 Task: Create a rule from the Routing list, Task moved to a section -> Set Priority in the project TrendSetter , set the section as To-Do and set the priority of the task as  High.
Action: Mouse moved to (79, 251)
Screenshot: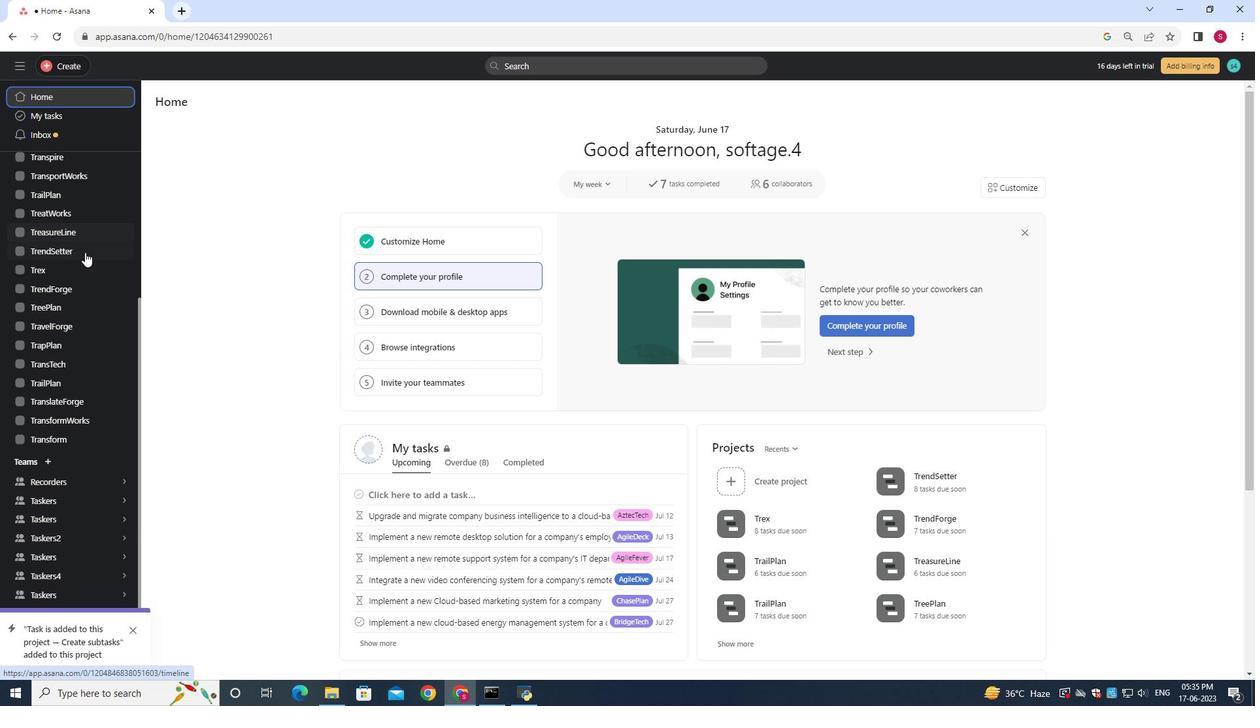 
Action: Mouse pressed left at (79, 251)
Screenshot: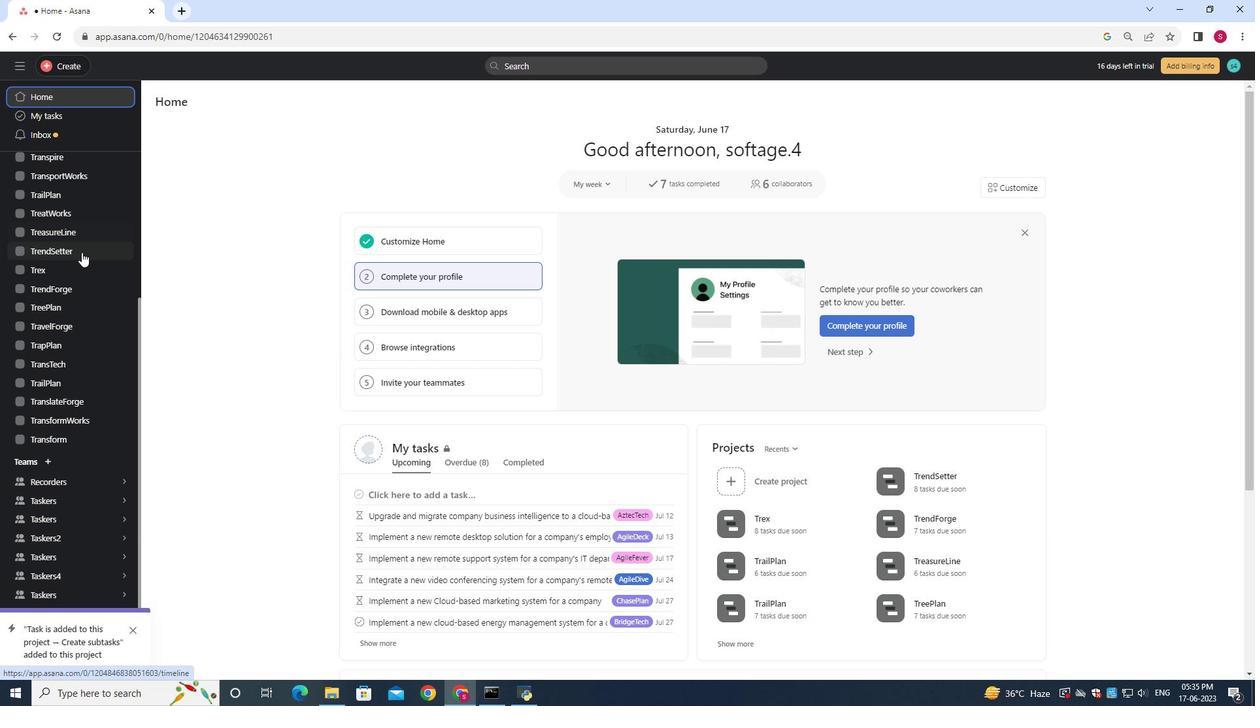 
Action: Mouse moved to (1202, 111)
Screenshot: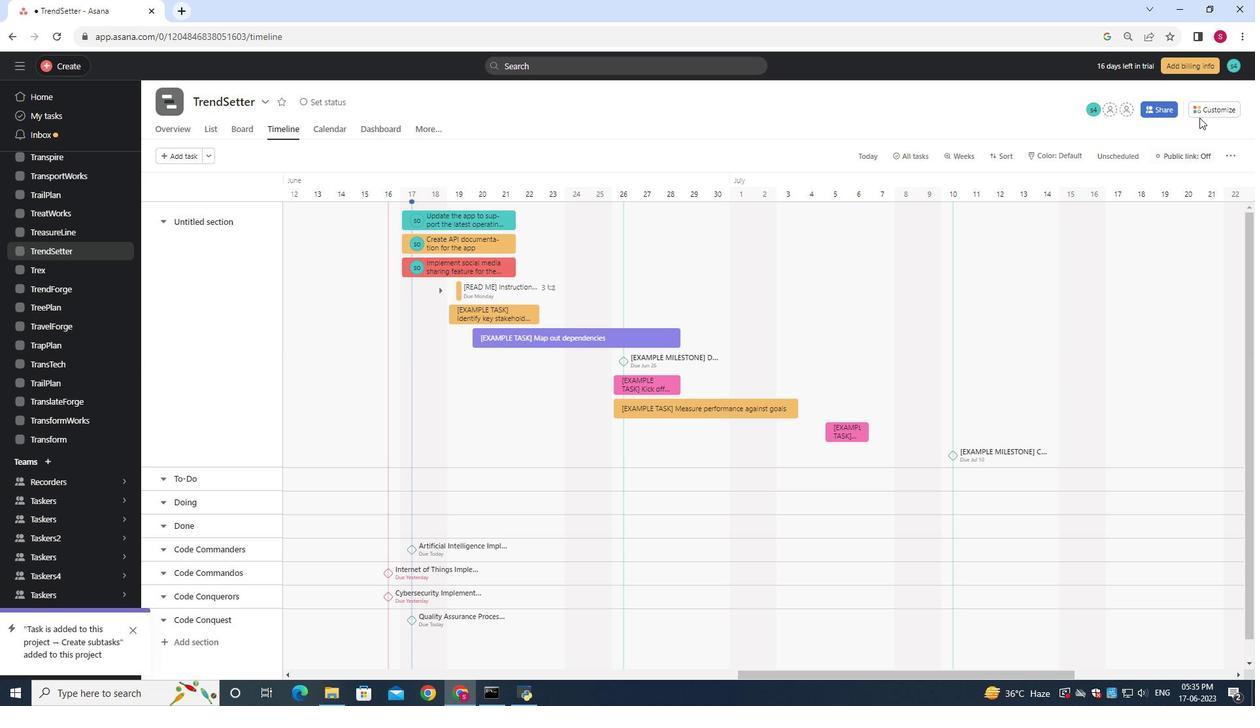 
Action: Mouse pressed left at (1202, 111)
Screenshot: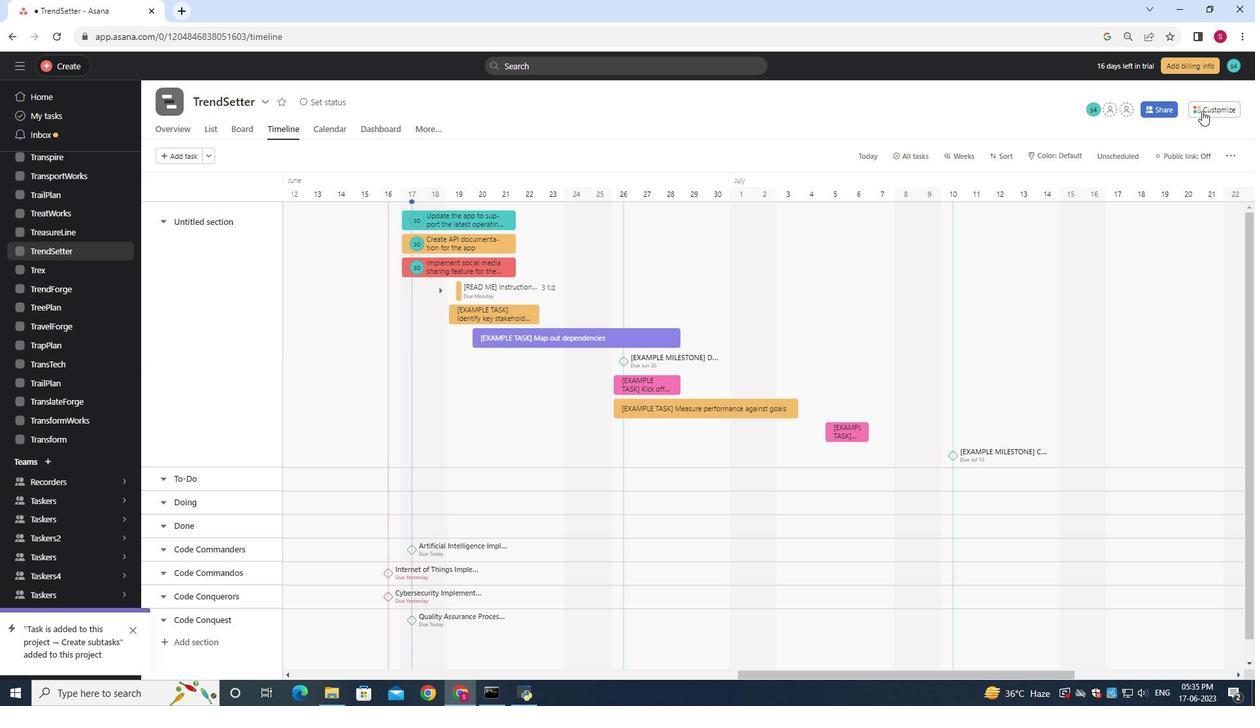 
Action: Mouse moved to (1011, 300)
Screenshot: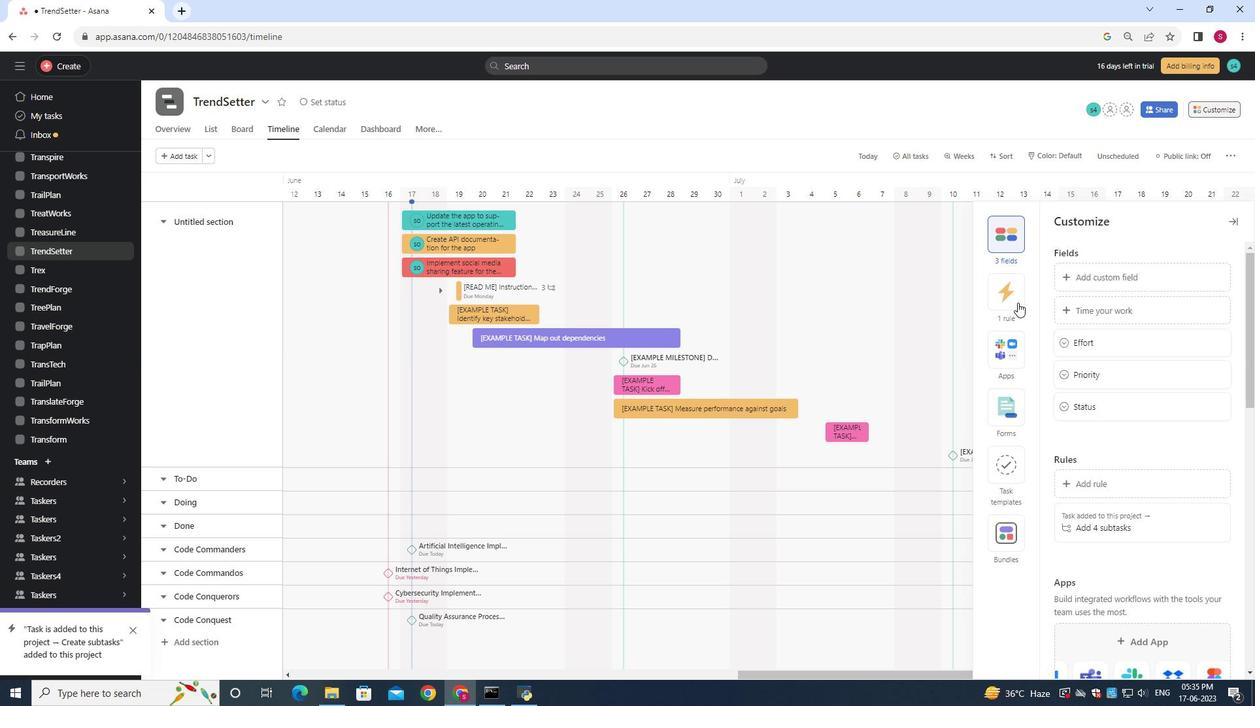 
Action: Mouse pressed left at (1011, 300)
Screenshot: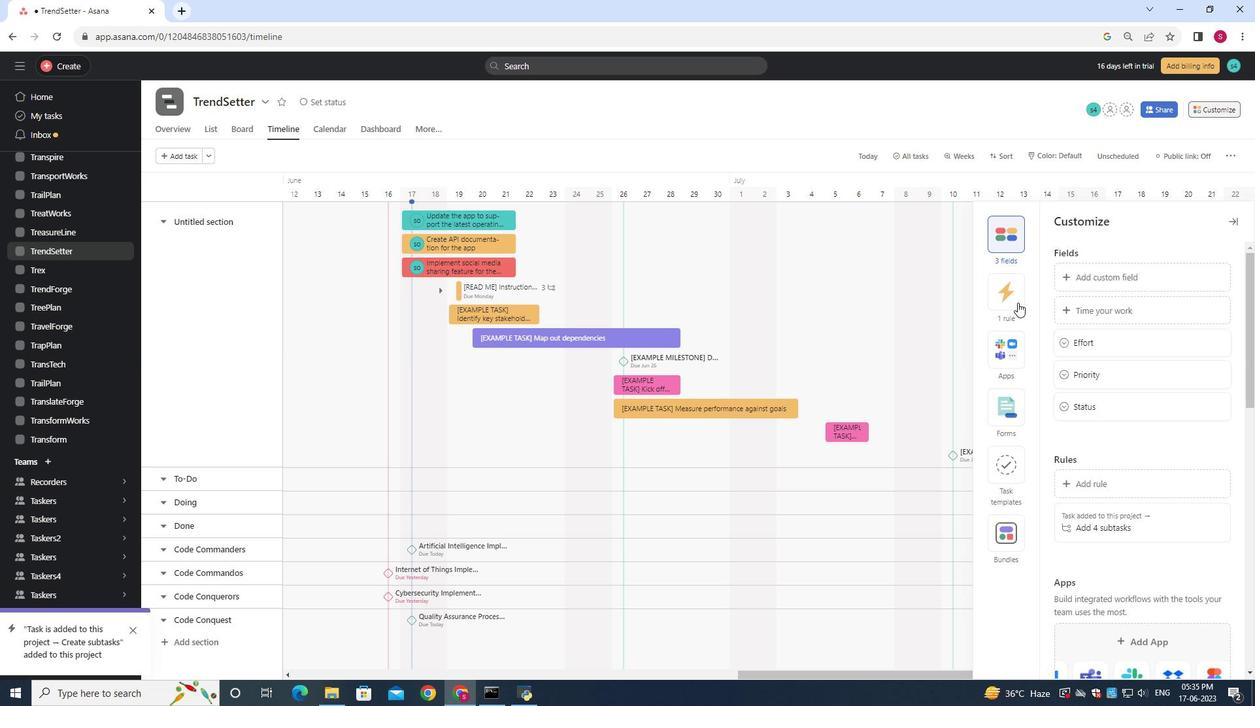 
Action: Mouse moved to (1092, 275)
Screenshot: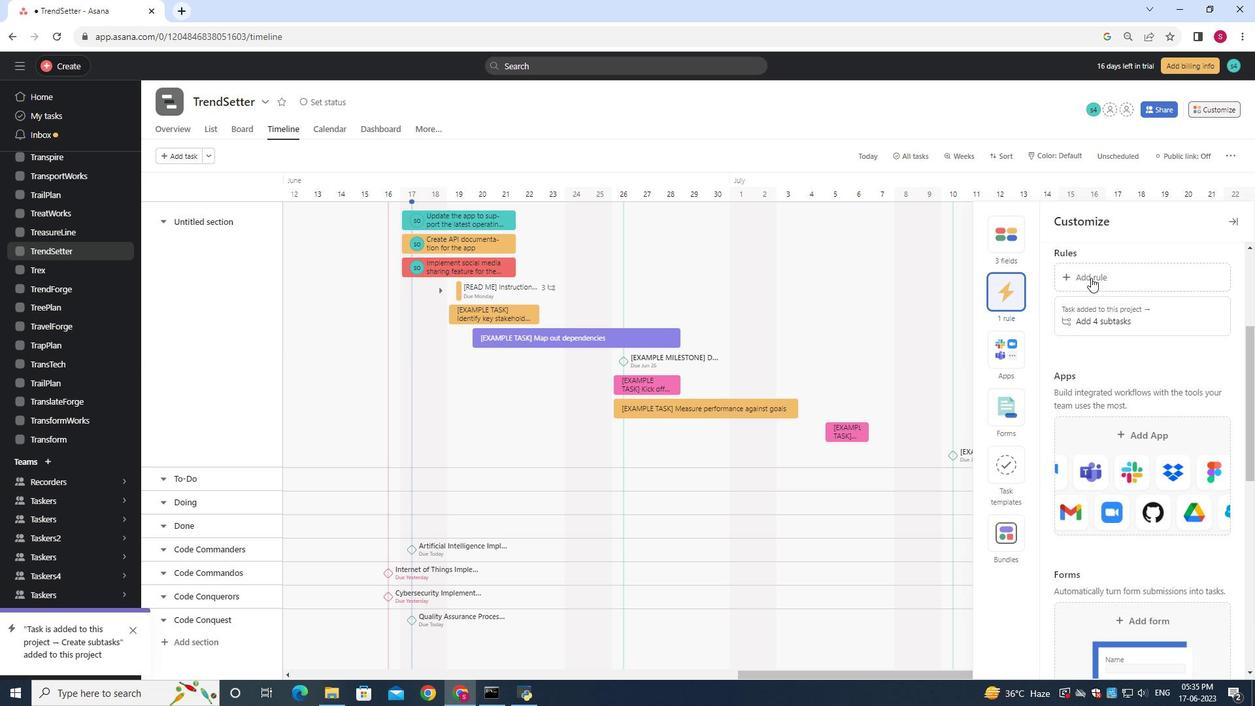 
Action: Mouse pressed left at (1092, 275)
Screenshot: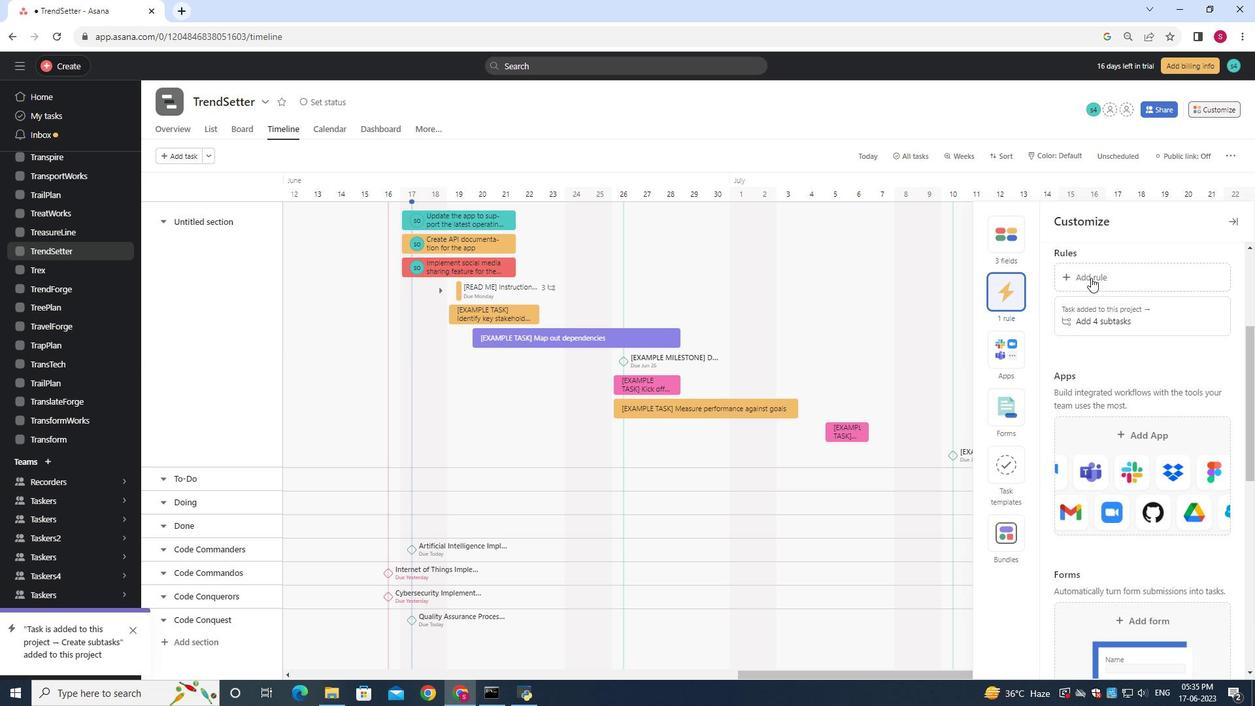 
Action: Mouse moved to (310, 168)
Screenshot: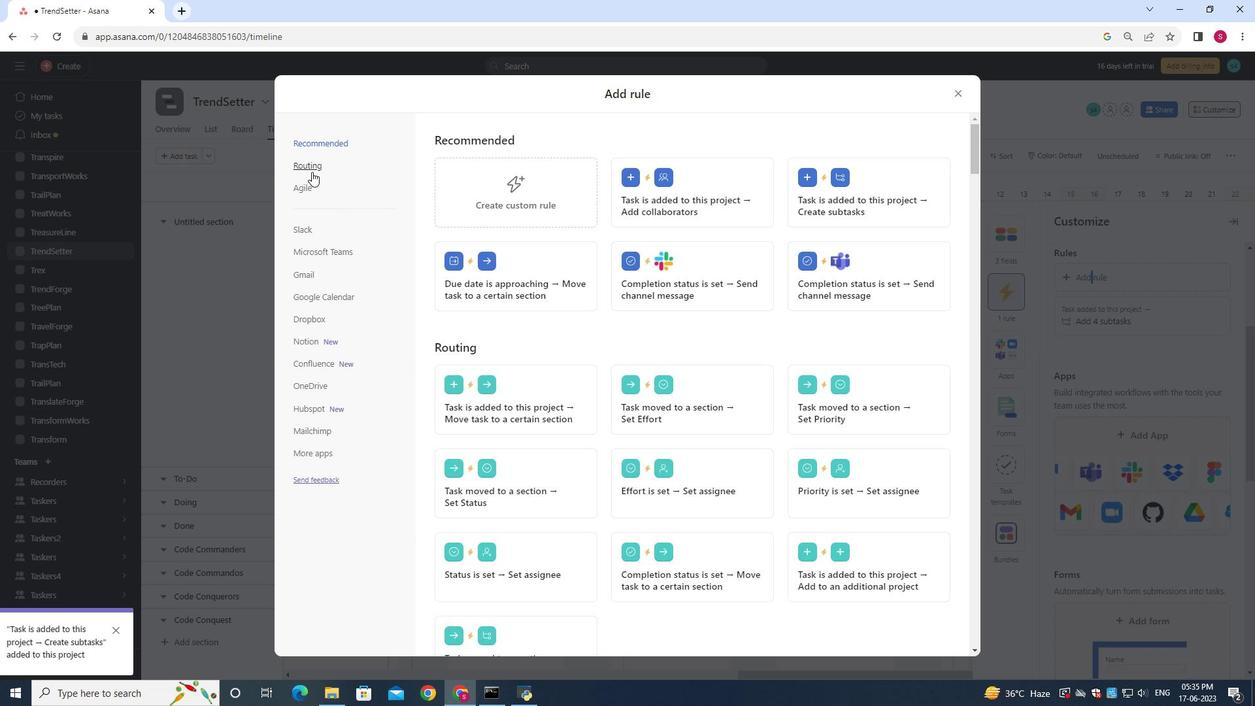 
Action: Mouse pressed left at (310, 168)
Screenshot: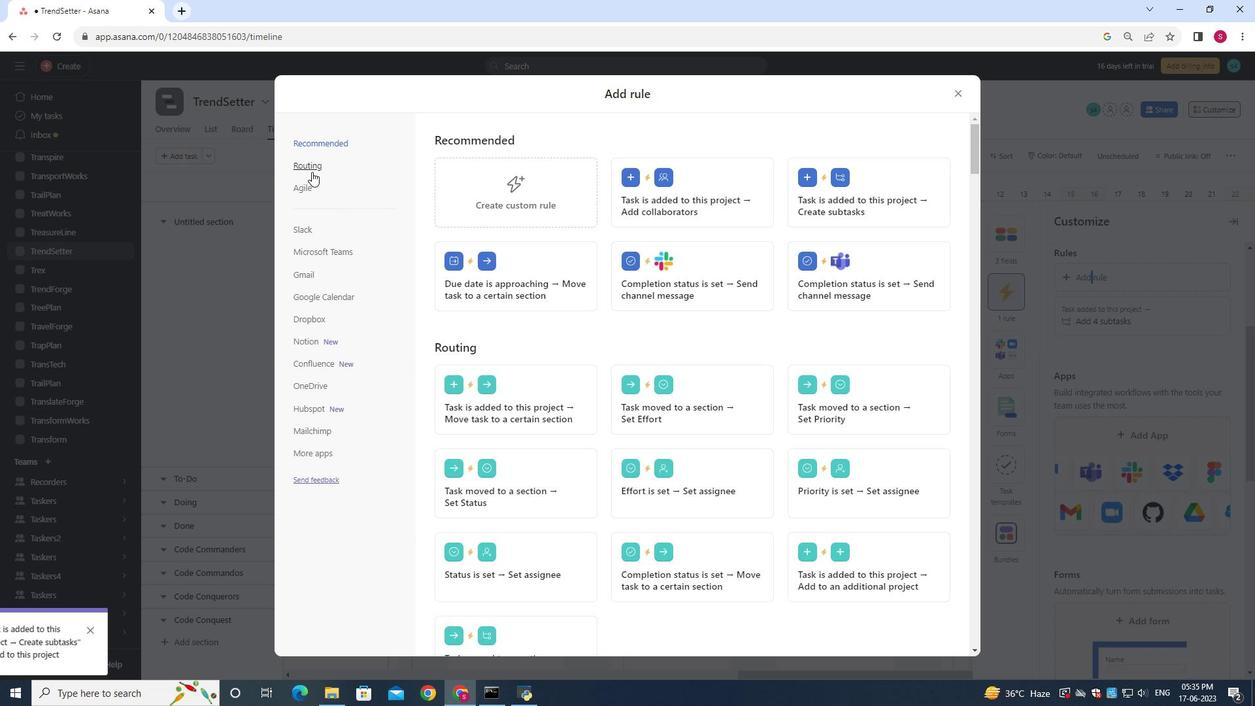 
Action: Mouse moved to (835, 187)
Screenshot: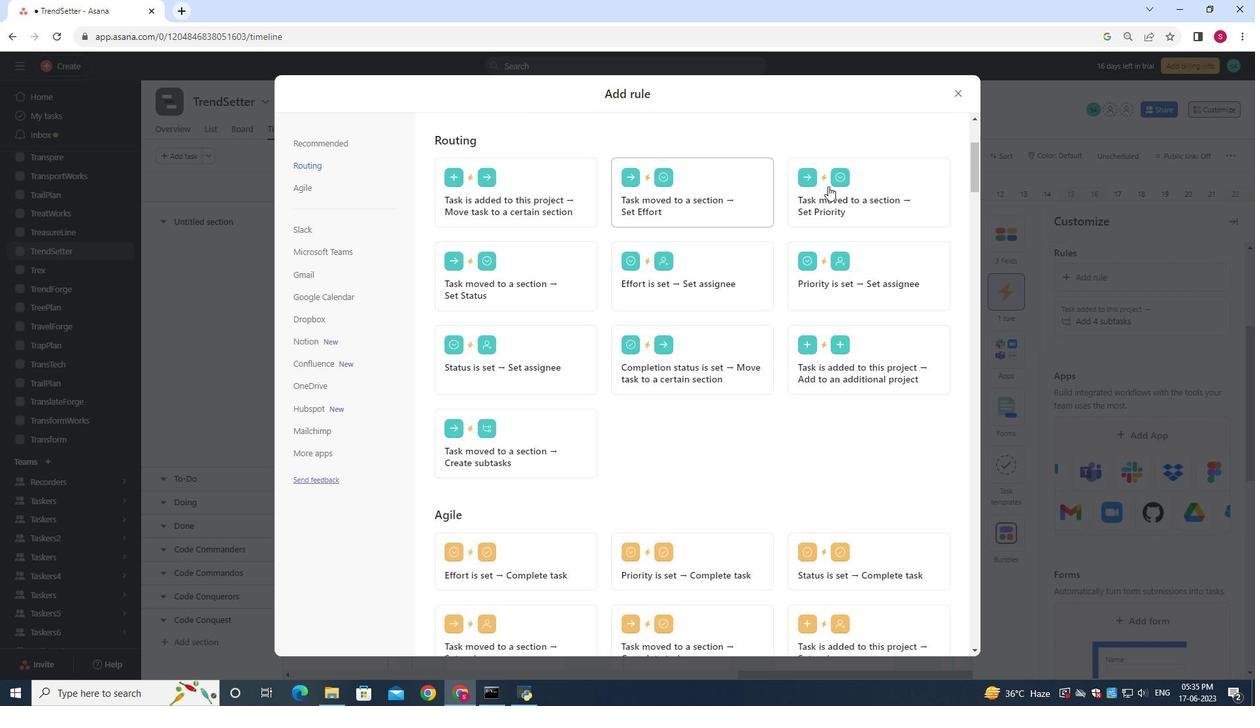 
Action: Mouse pressed left at (835, 187)
Screenshot: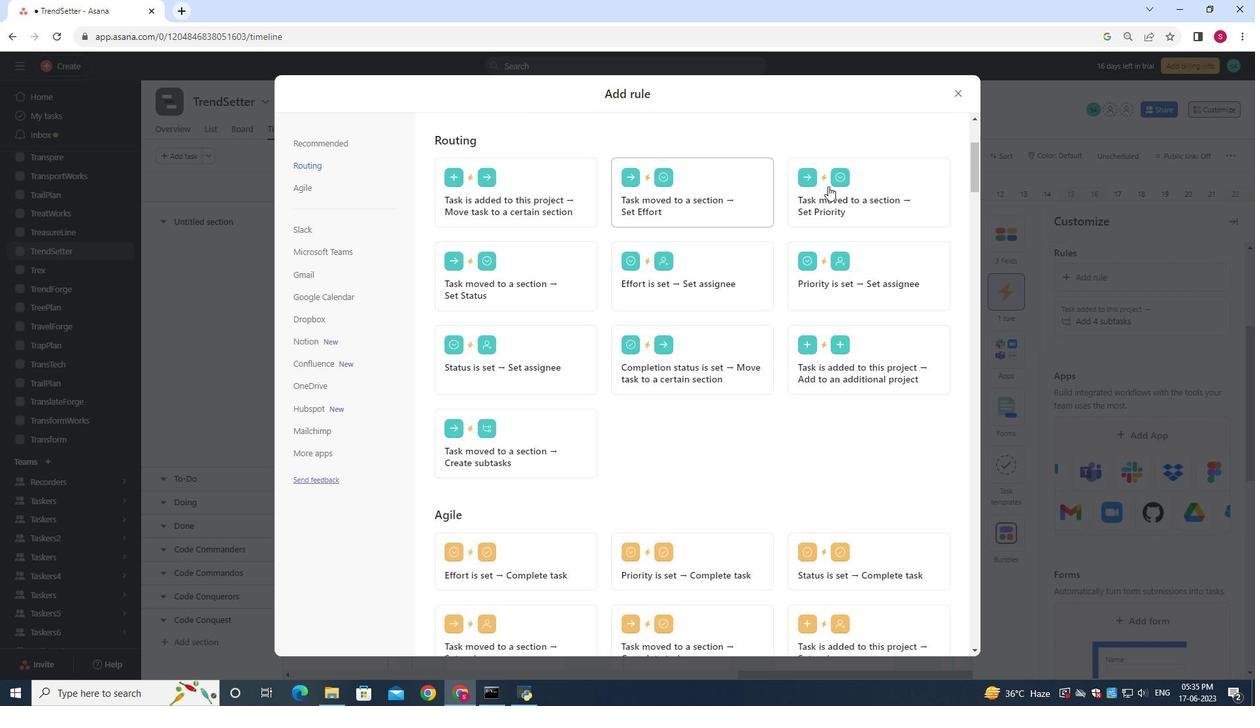 
Action: Mouse moved to (806, 216)
Screenshot: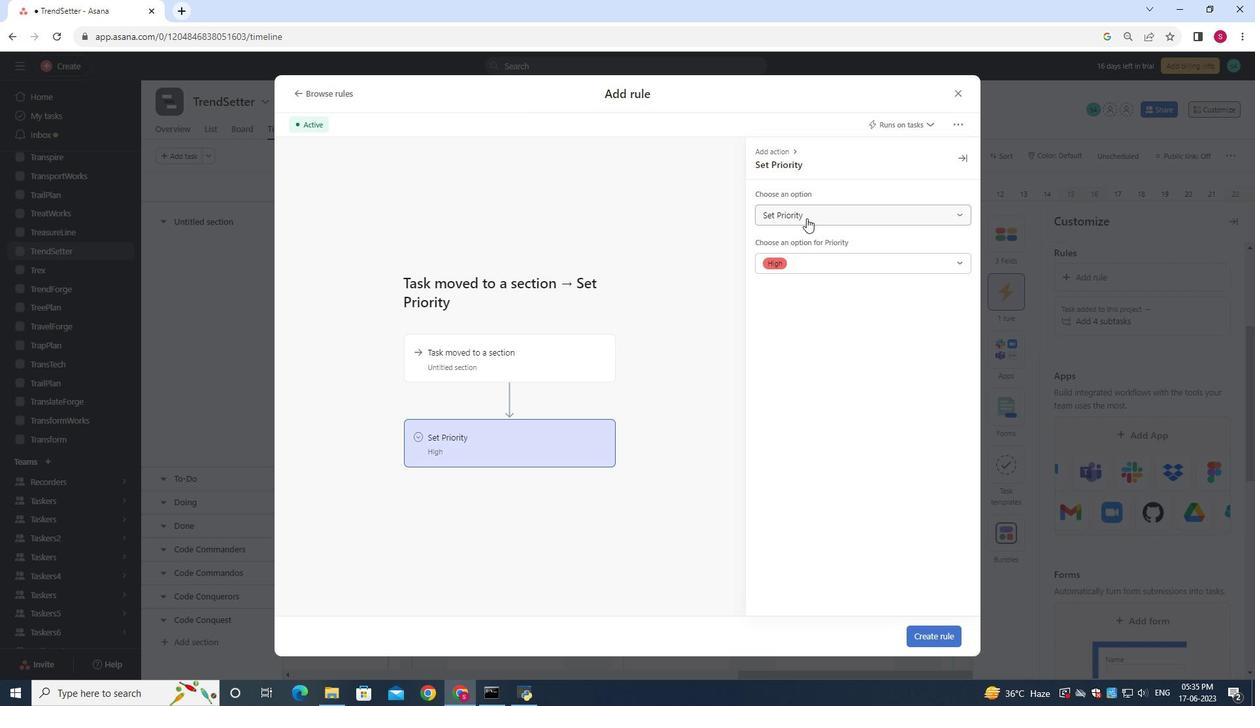 
Action: Mouse pressed left at (806, 216)
Screenshot: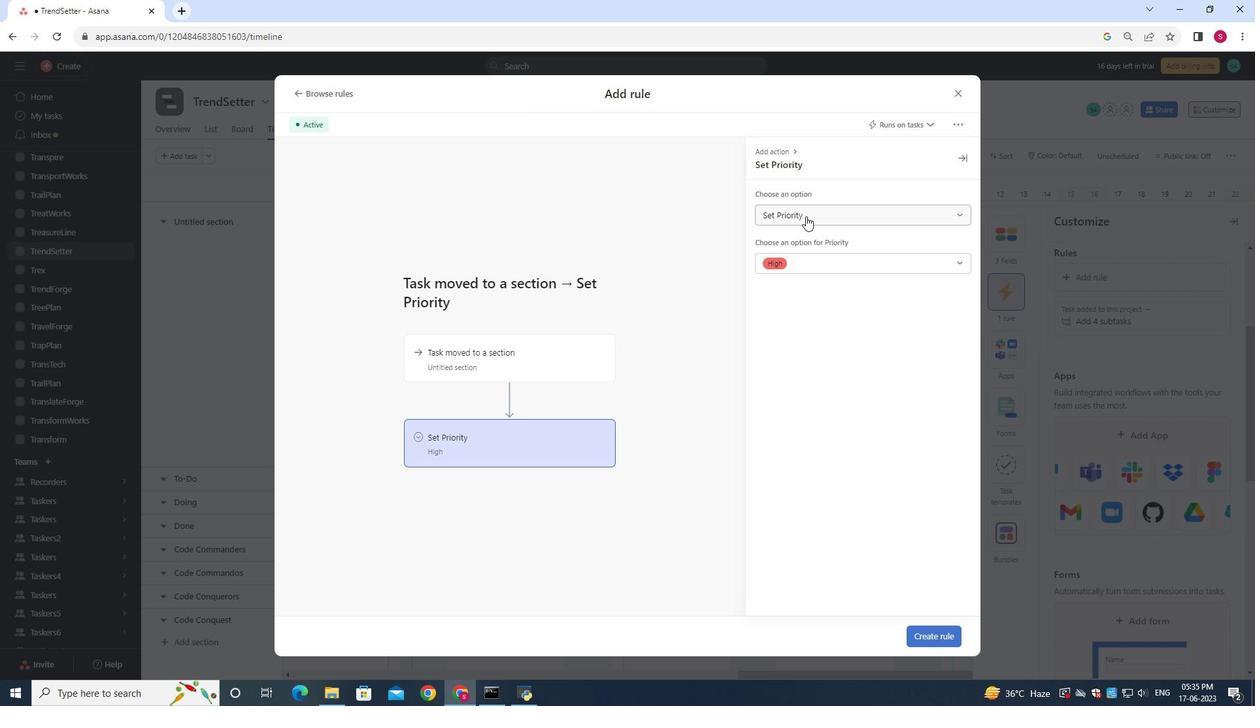 
Action: Mouse moved to (792, 218)
Screenshot: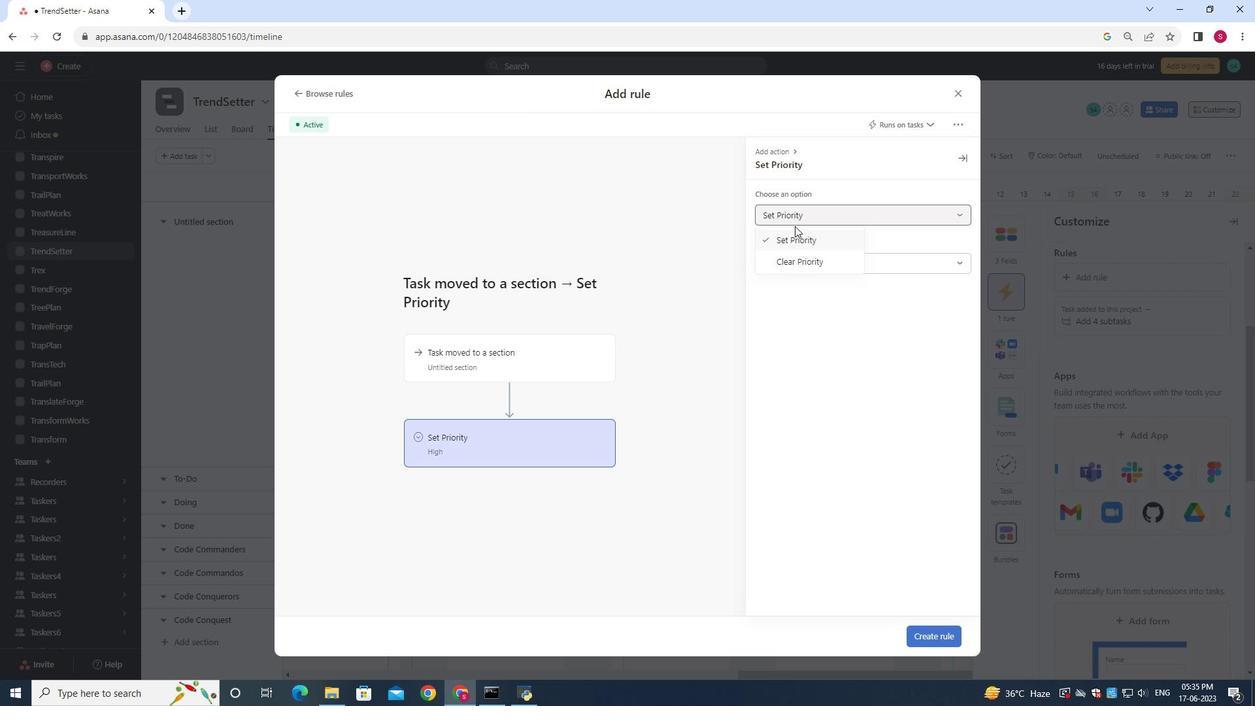 
Action: Mouse pressed left at (792, 218)
Screenshot: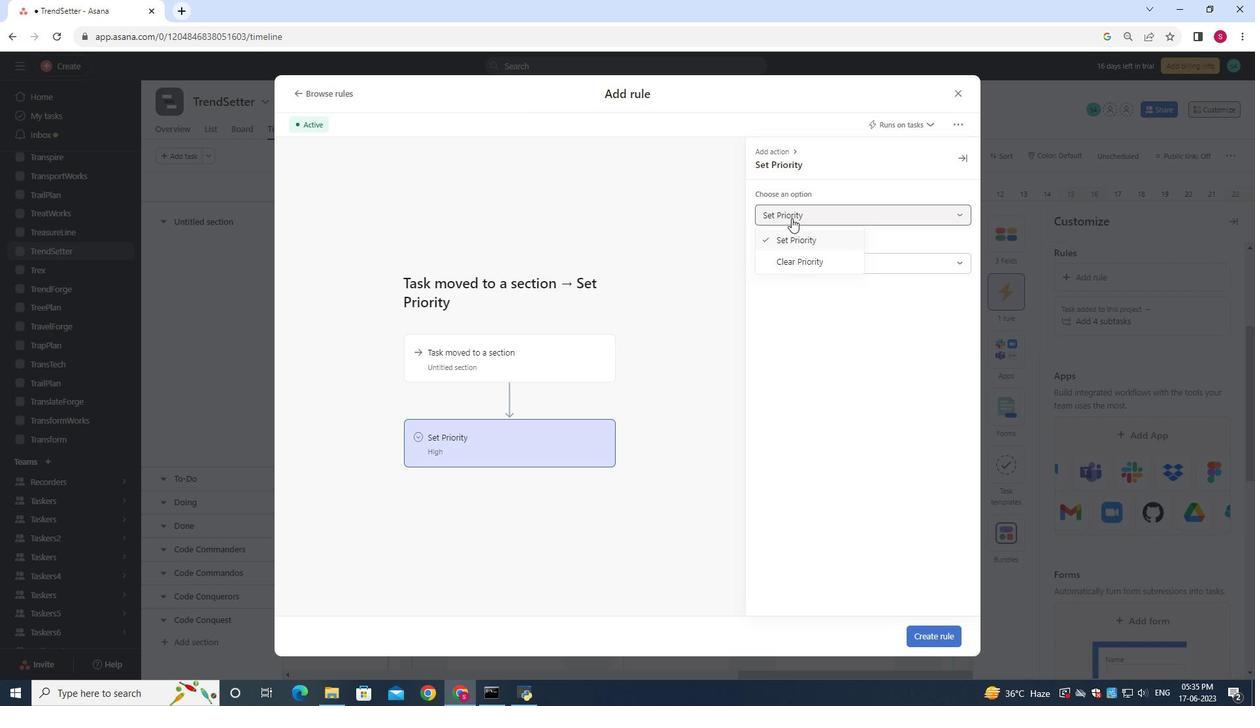 
Action: Mouse moved to (489, 361)
Screenshot: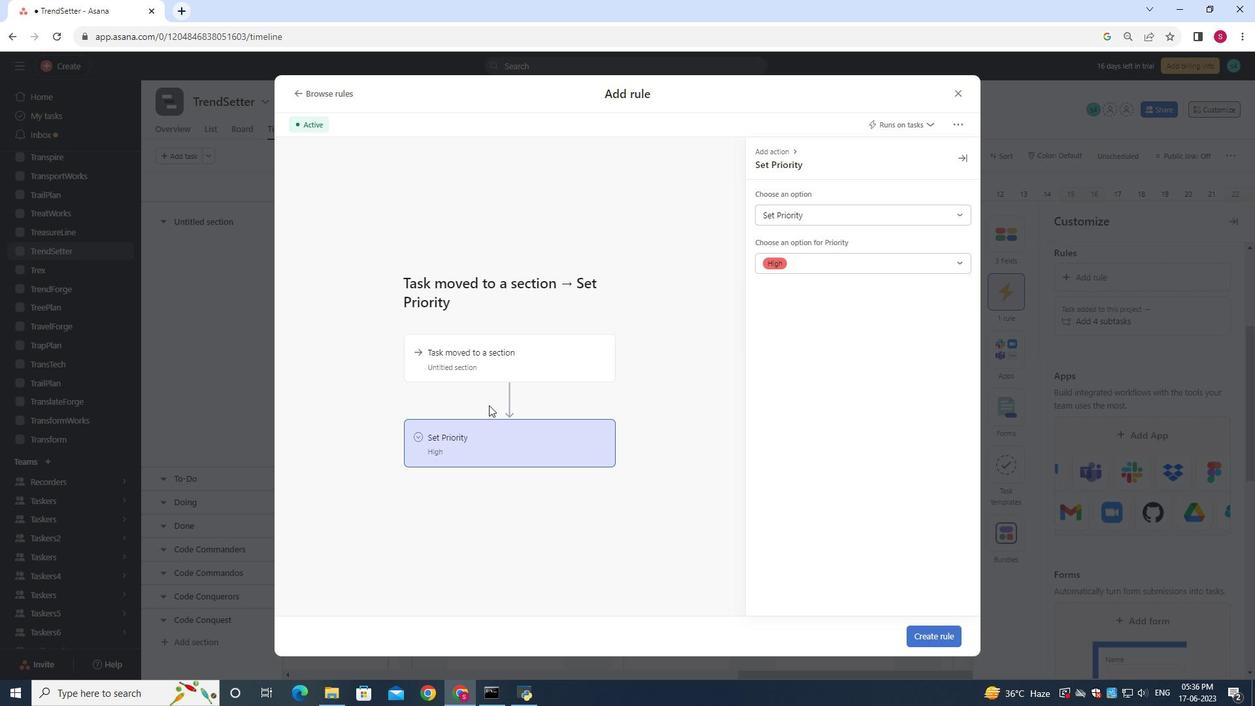 
Action: Mouse pressed left at (489, 361)
Screenshot: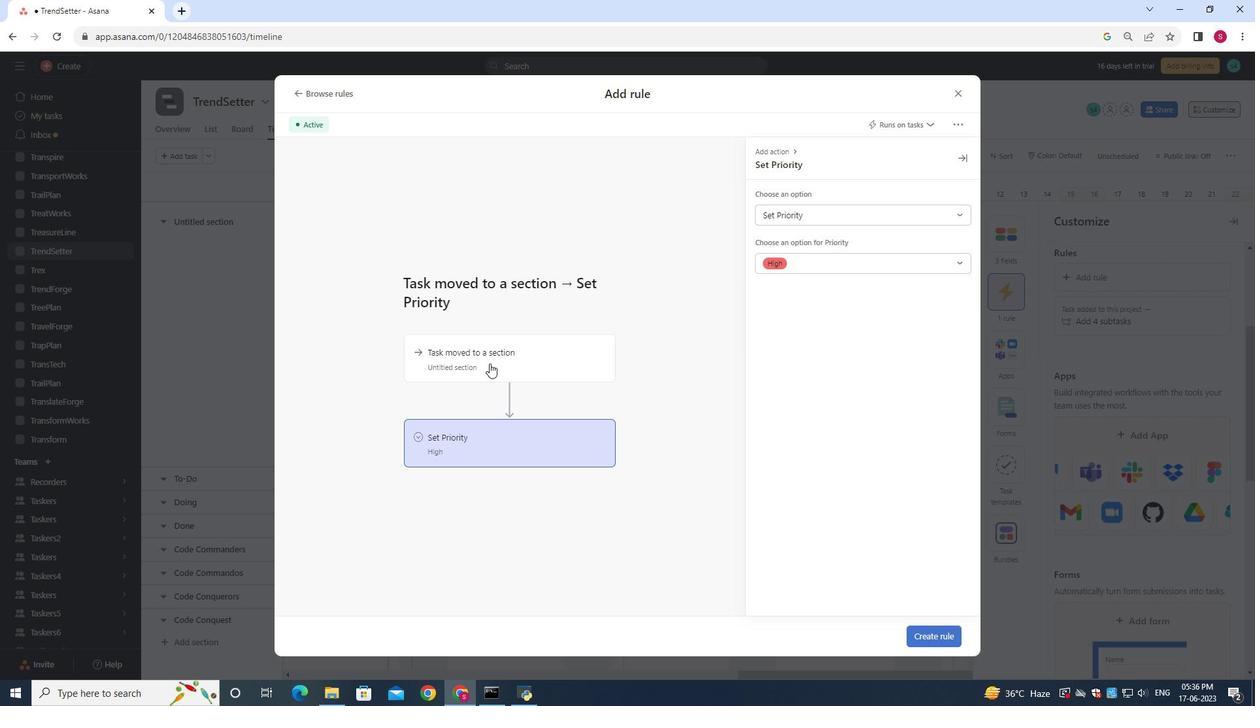 
Action: Mouse moved to (823, 214)
Screenshot: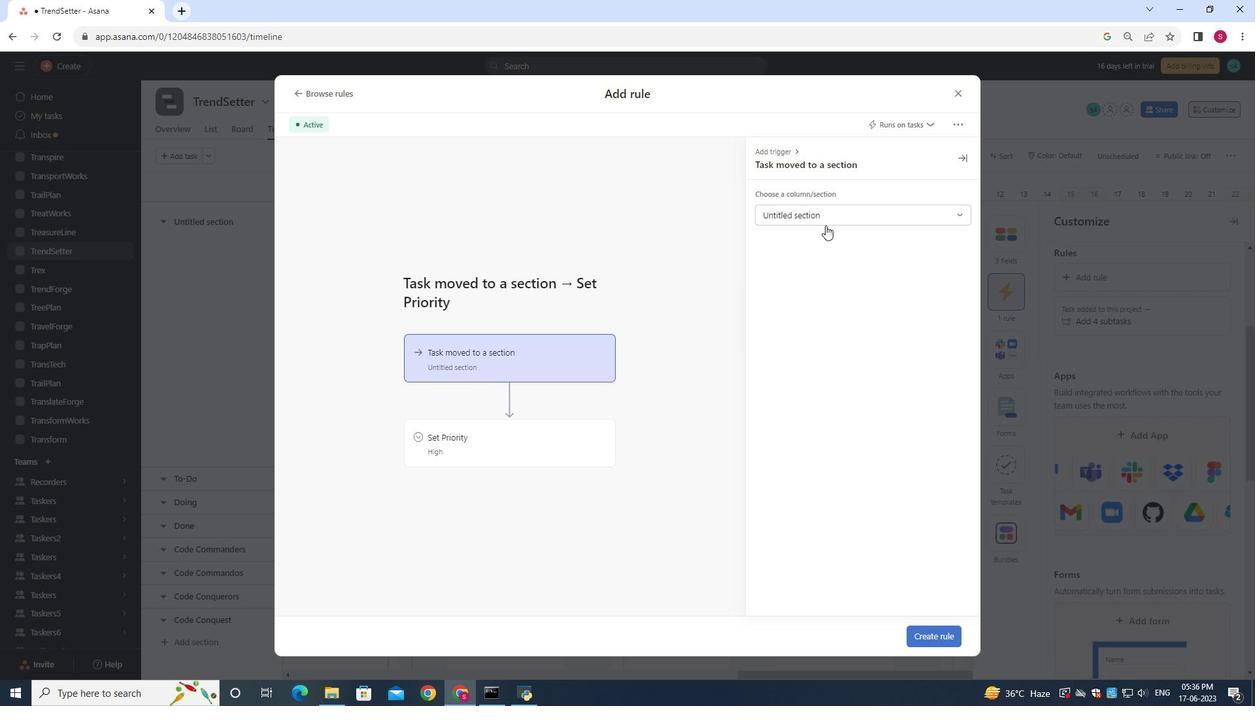 
Action: Mouse pressed left at (823, 214)
Screenshot: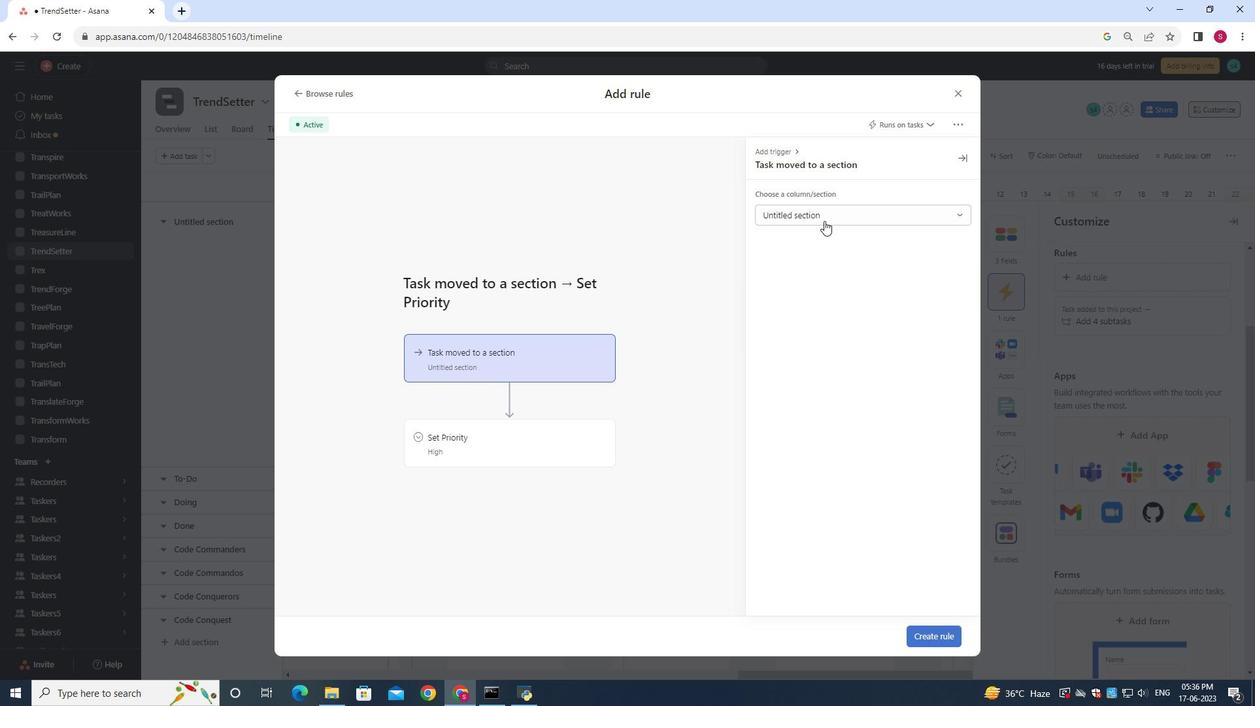 
Action: Mouse moved to (802, 257)
Screenshot: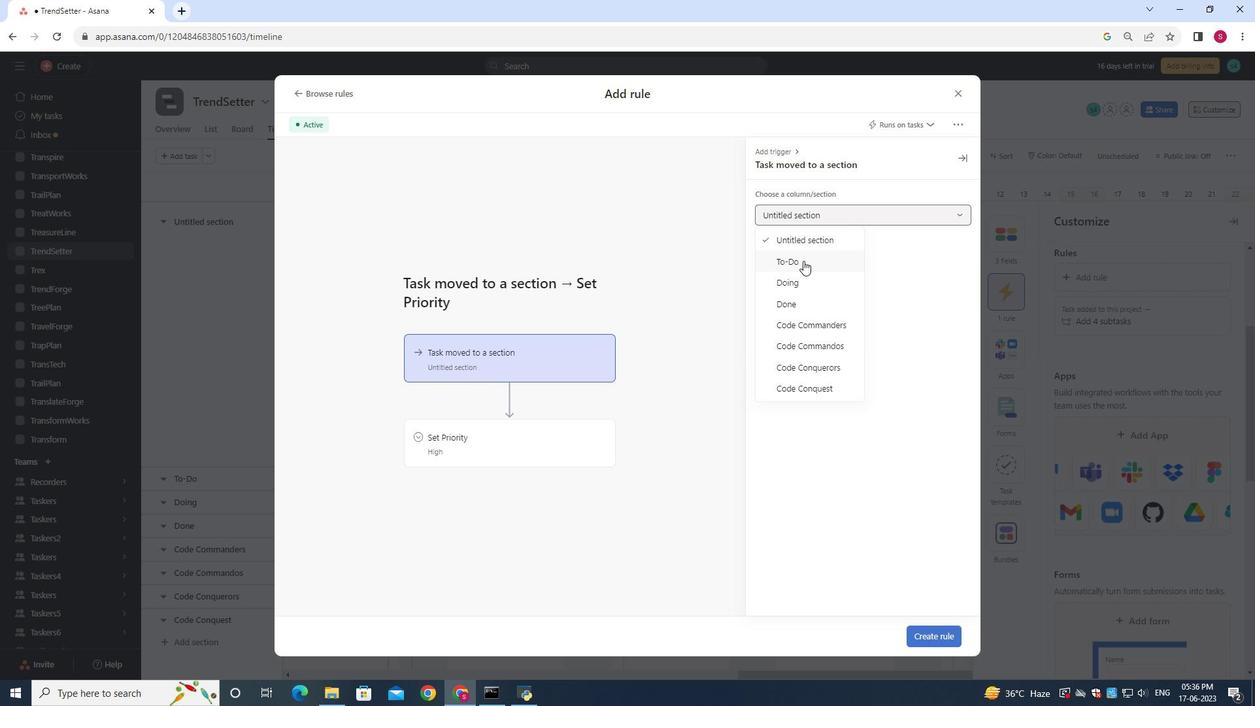 
Action: Mouse pressed left at (802, 257)
Screenshot: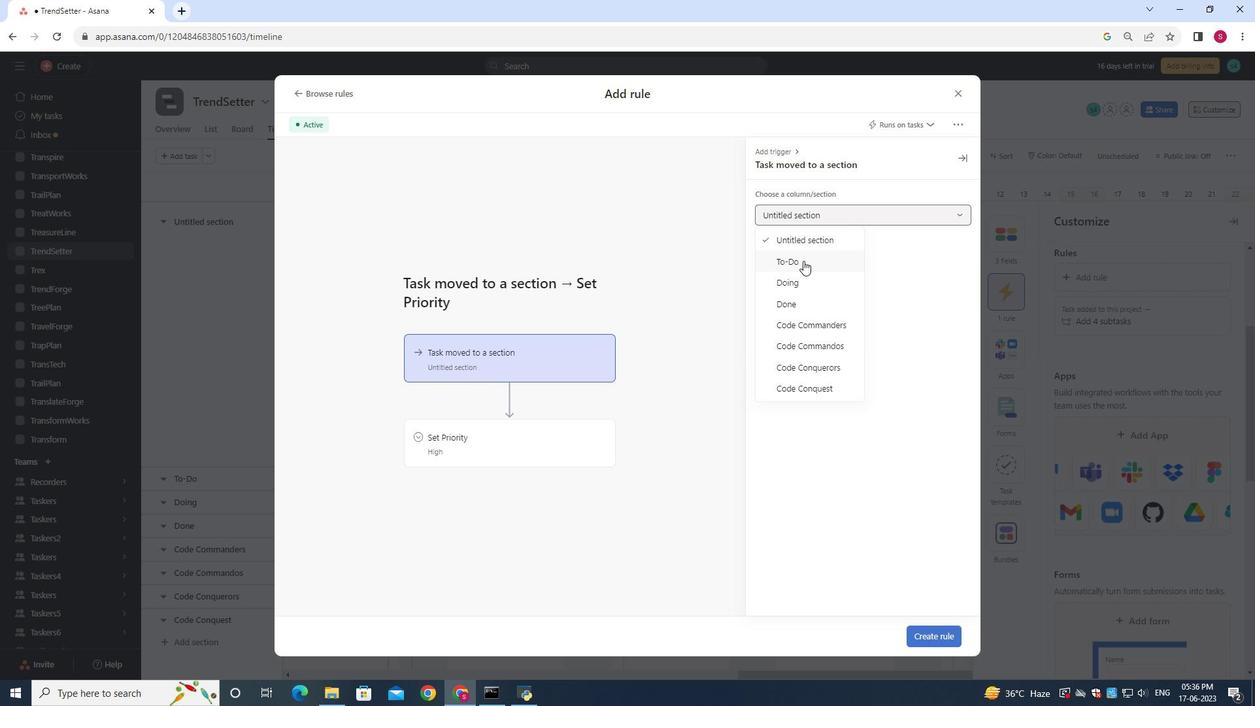 
Action: Mouse moved to (461, 441)
Screenshot: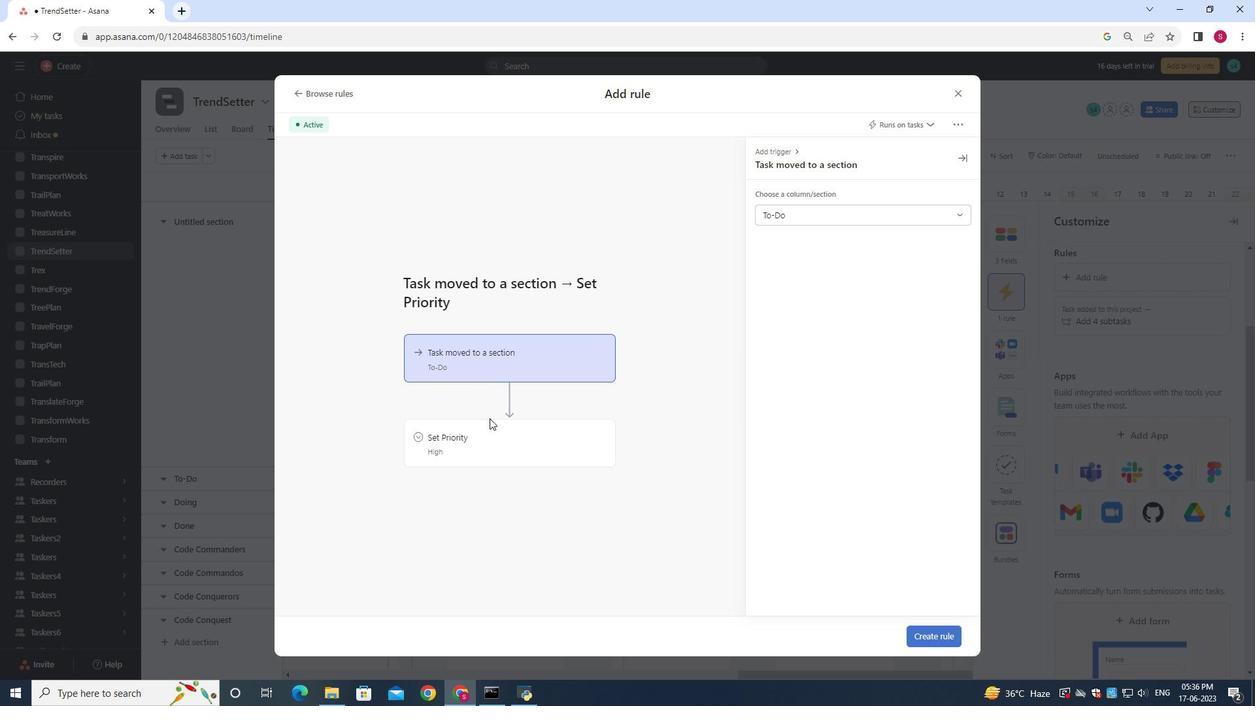 
Action: Mouse pressed left at (461, 441)
Screenshot: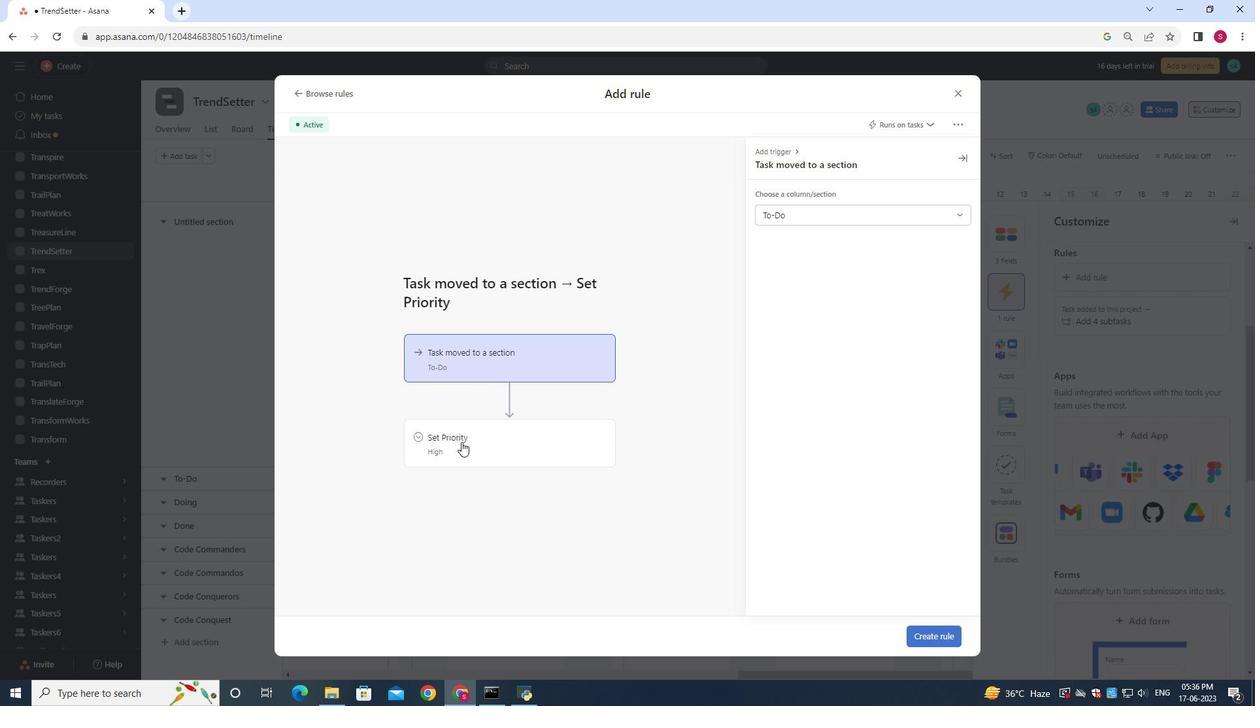 
Action: Mouse moved to (814, 260)
Screenshot: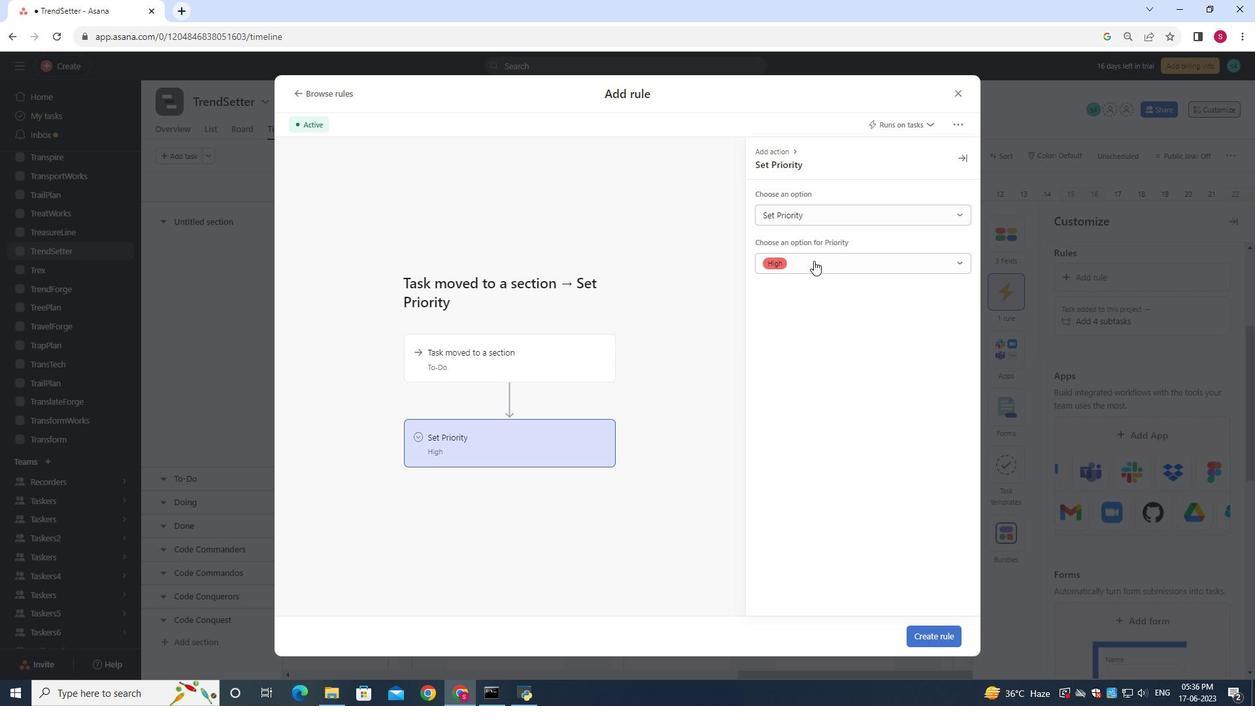 
Action: Mouse pressed left at (814, 260)
Screenshot: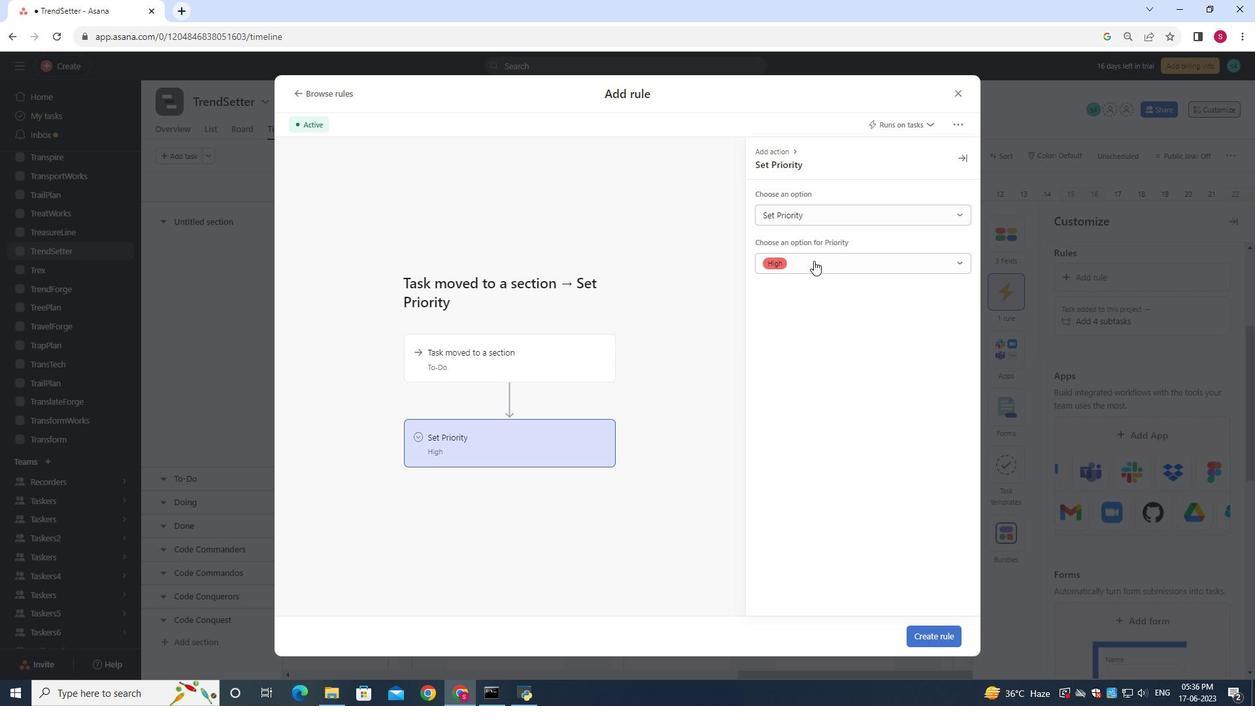 
Action: Mouse moved to (803, 287)
Screenshot: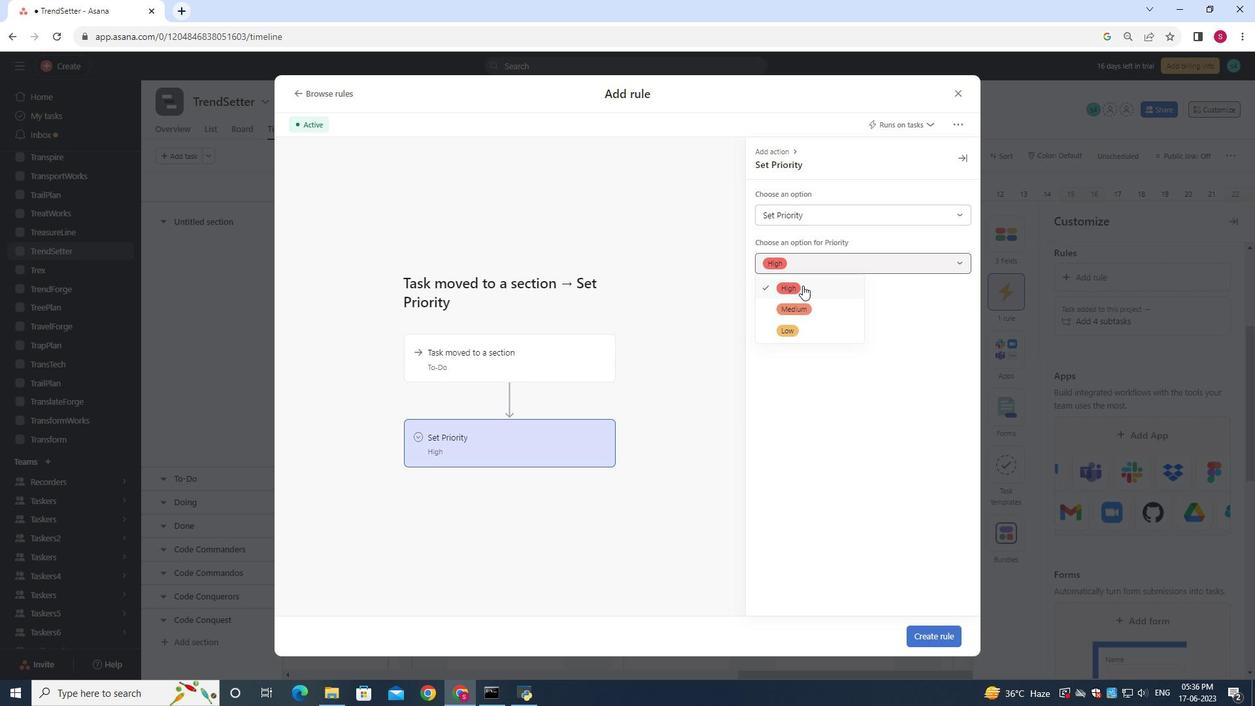 
Action: Mouse pressed left at (803, 287)
Screenshot: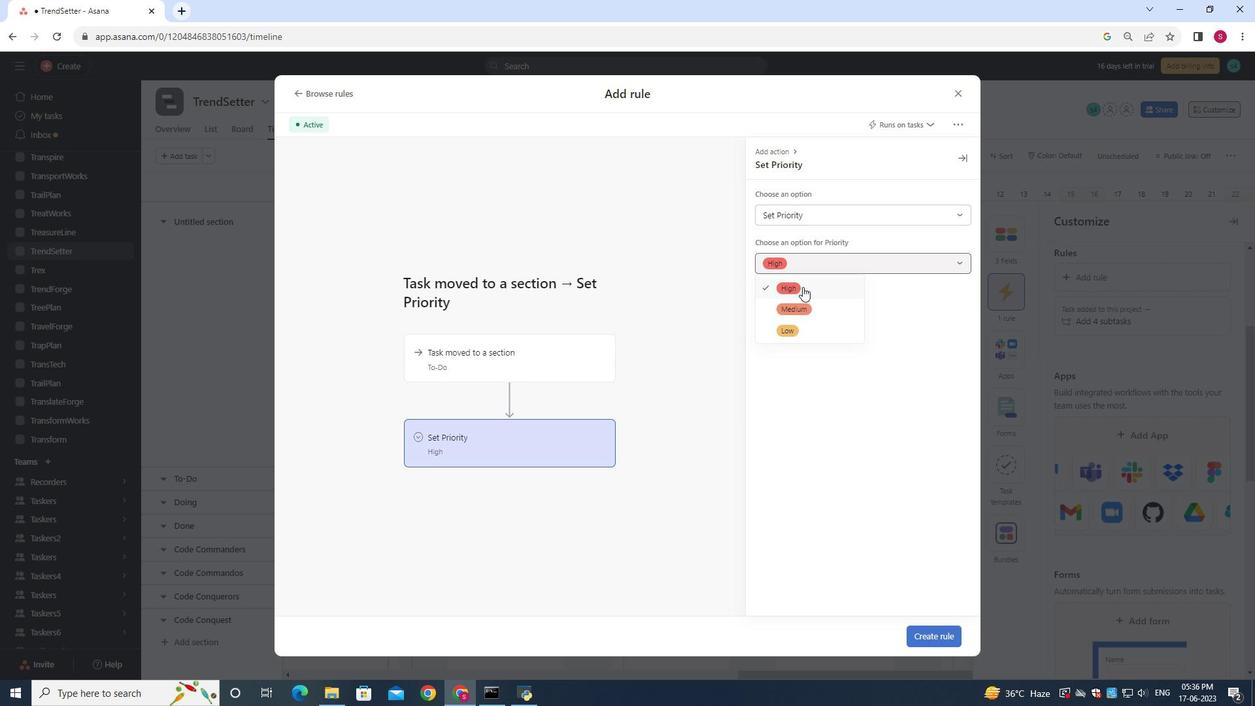 
Action: Mouse moved to (784, 197)
Screenshot: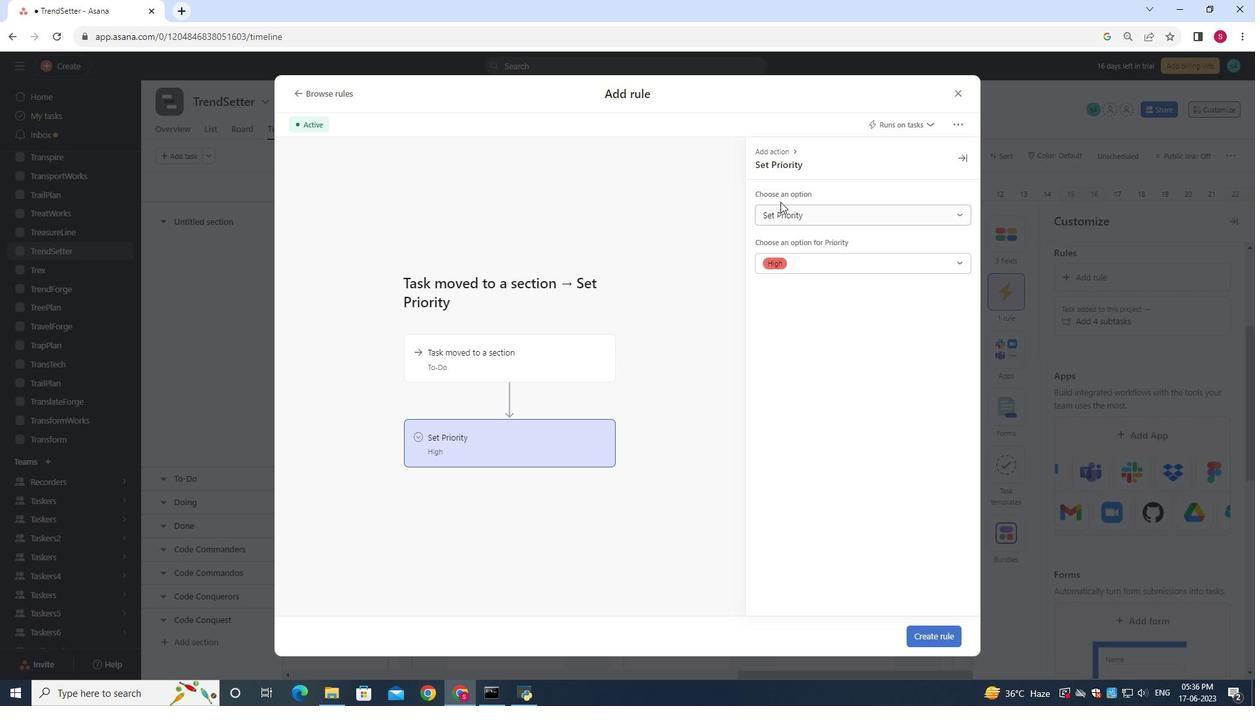 
Action: Mouse pressed left at (784, 197)
Screenshot: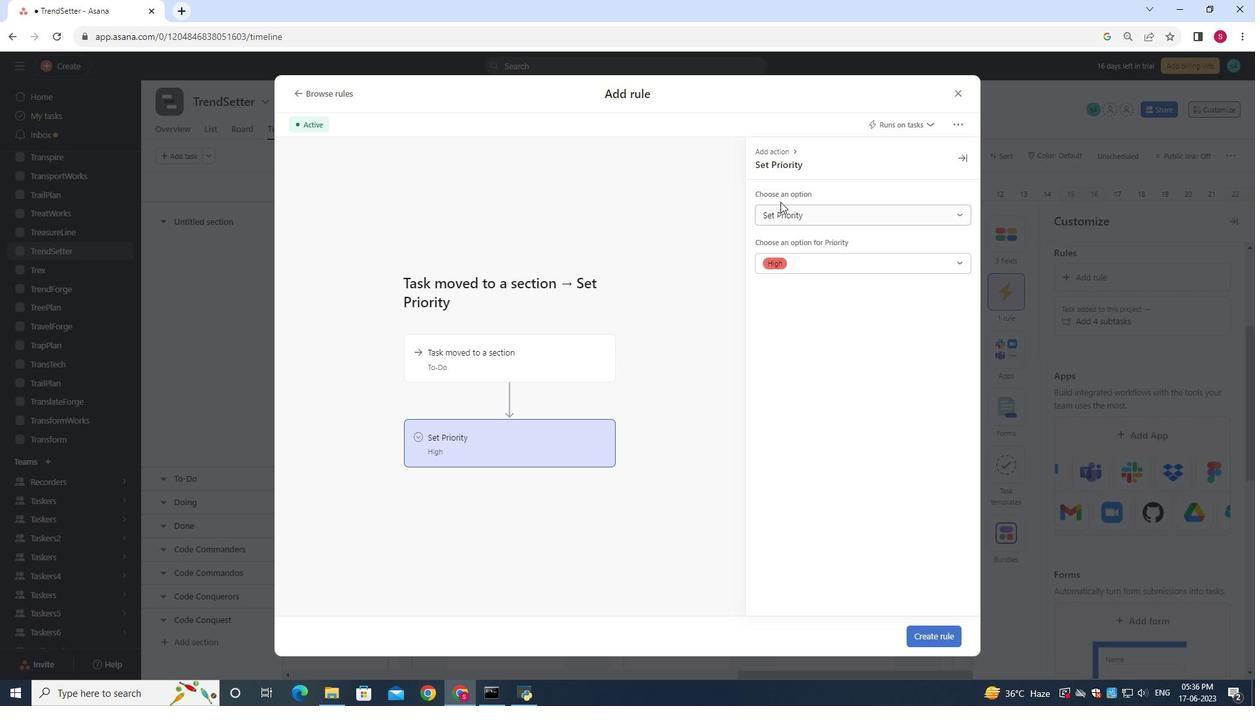 
Action: Mouse moved to (790, 213)
Screenshot: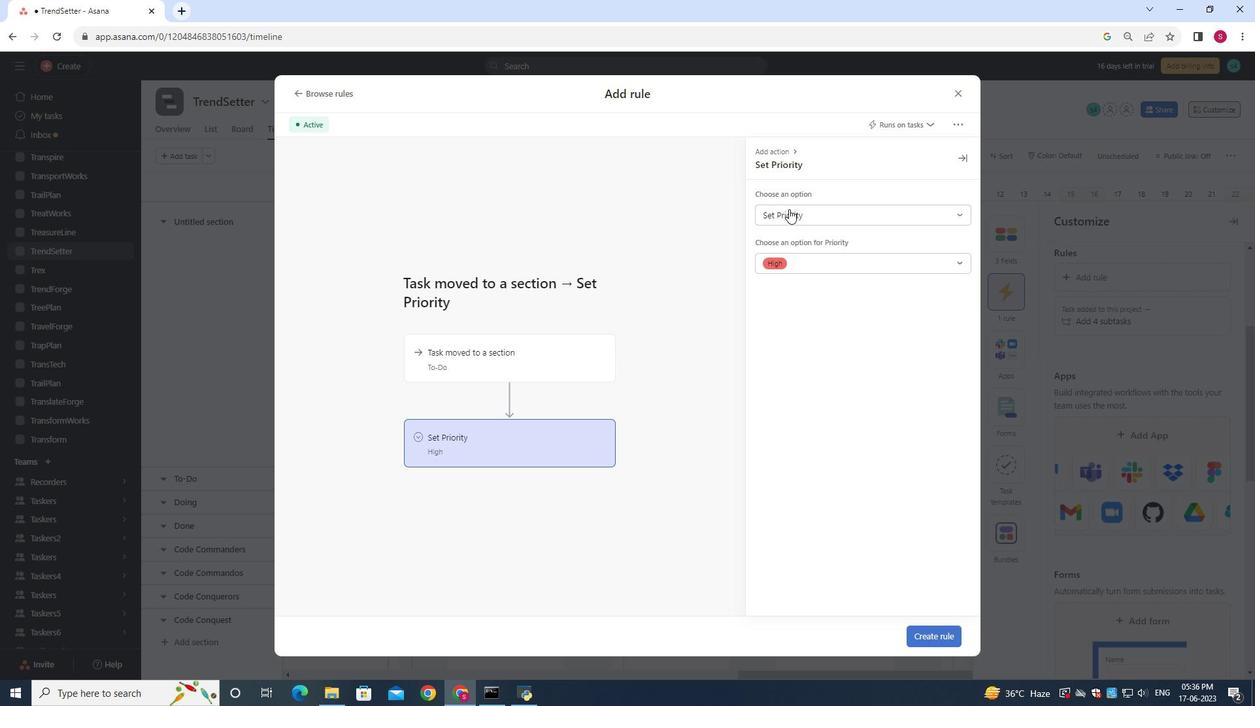 
Action: Mouse pressed left at (790, 213)
Screenshot: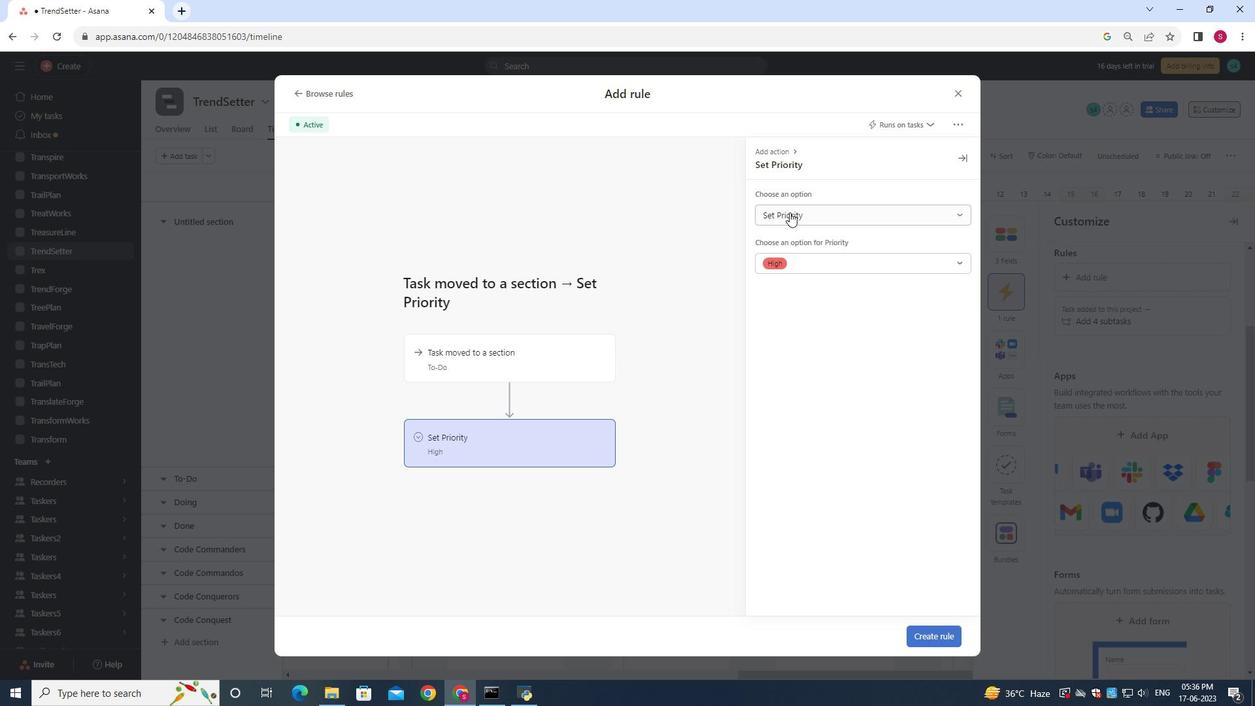 
Action: Mouse moved to (795, 240)
Screenshot: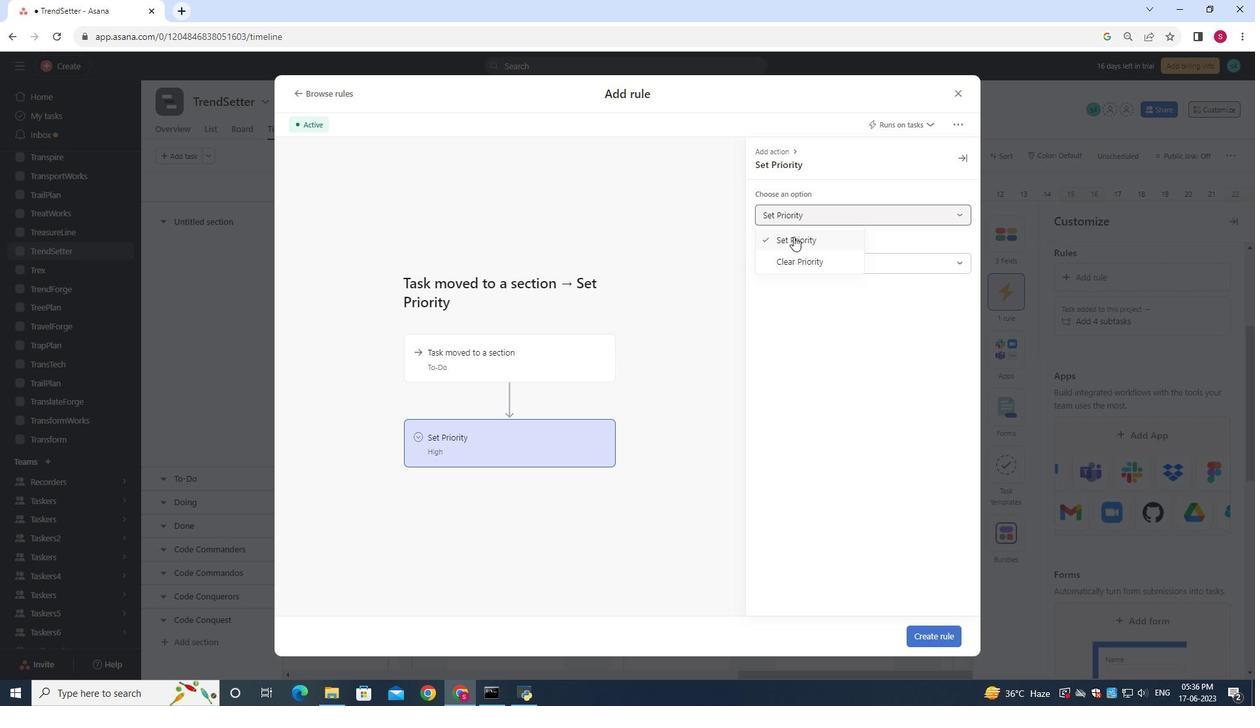 
Action: Mouse pressed left at (795, 240)
Screenshot: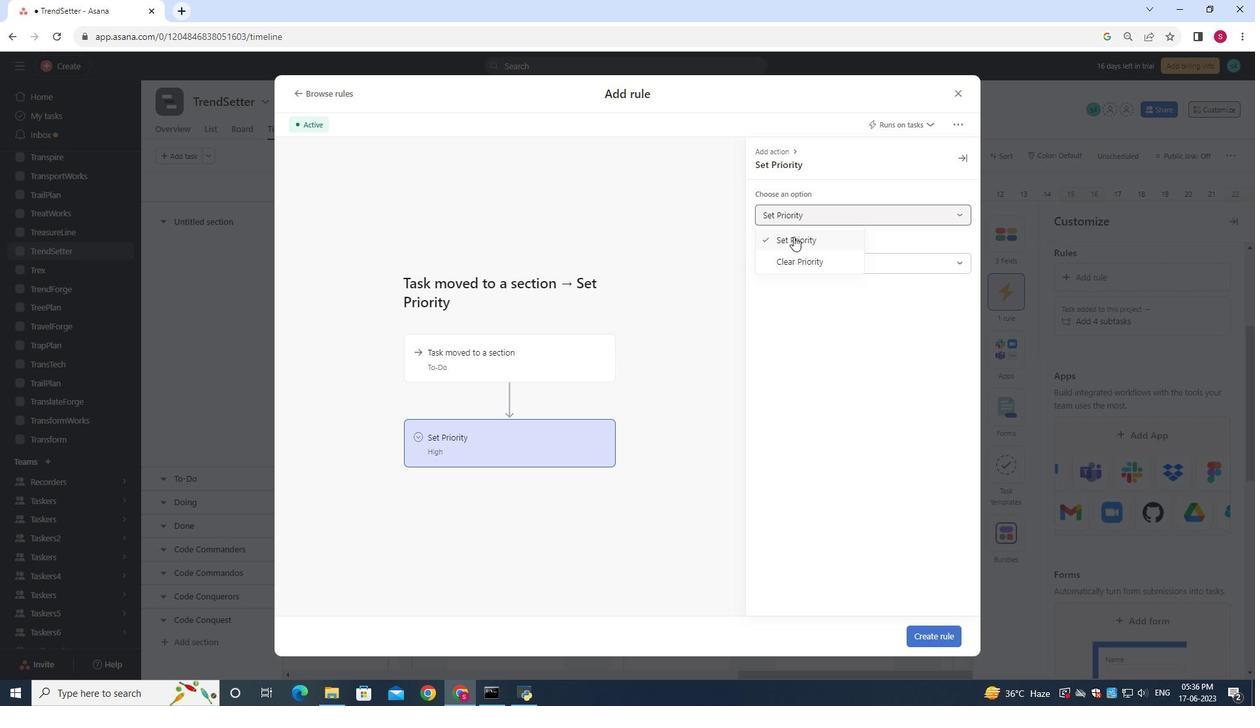 
Action: Mouse moved to (928, 635)
Screenshot: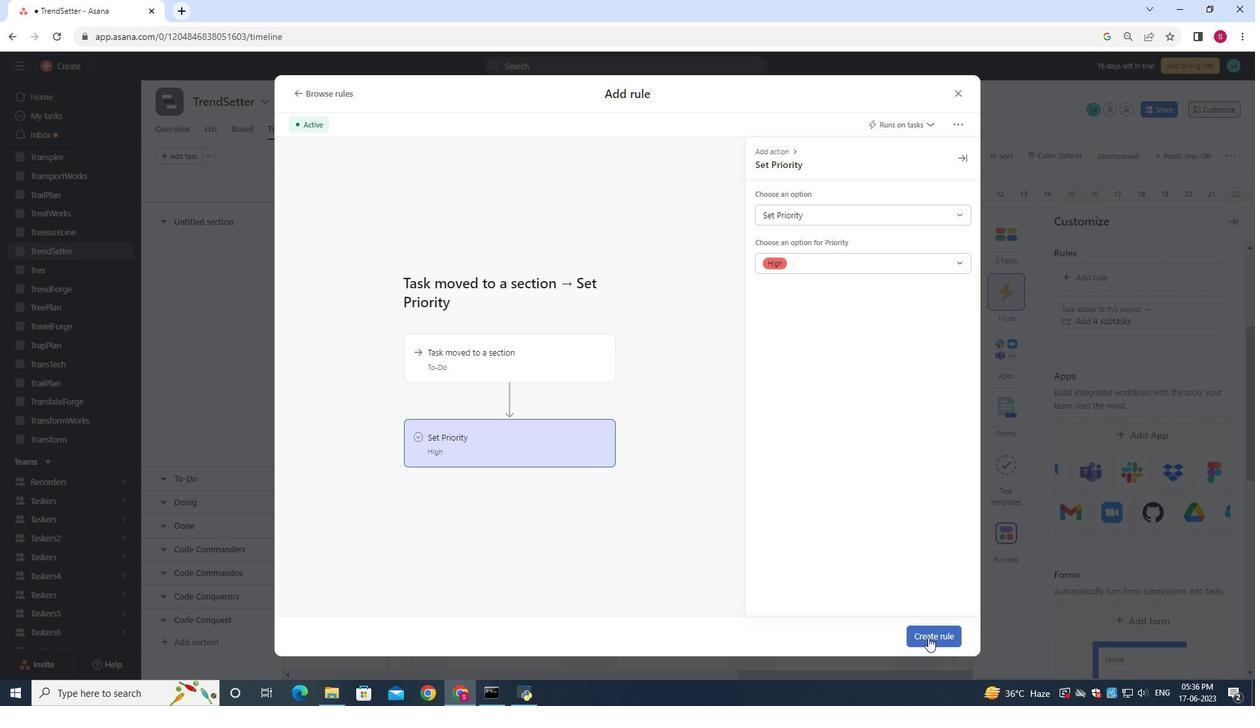 
Action: Mouse pressed left at (928, 635)
Screenshot: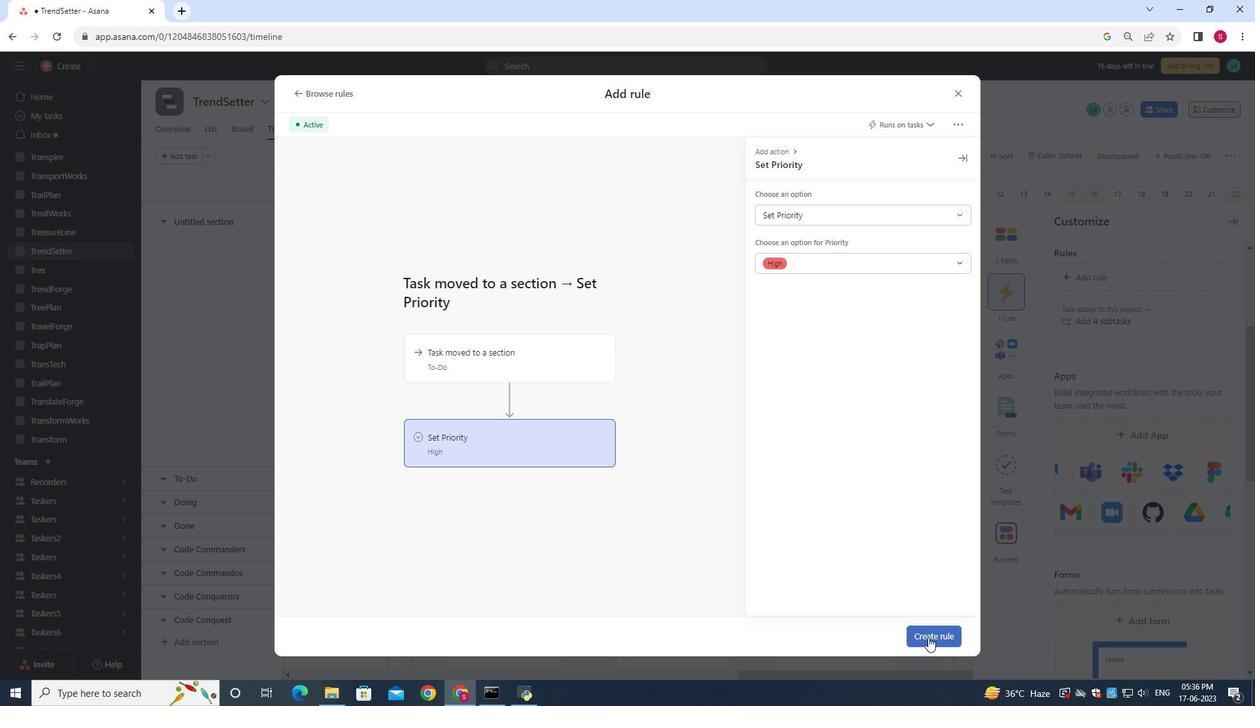 
Action: Mouse moved to (863, 466)
Screenshot: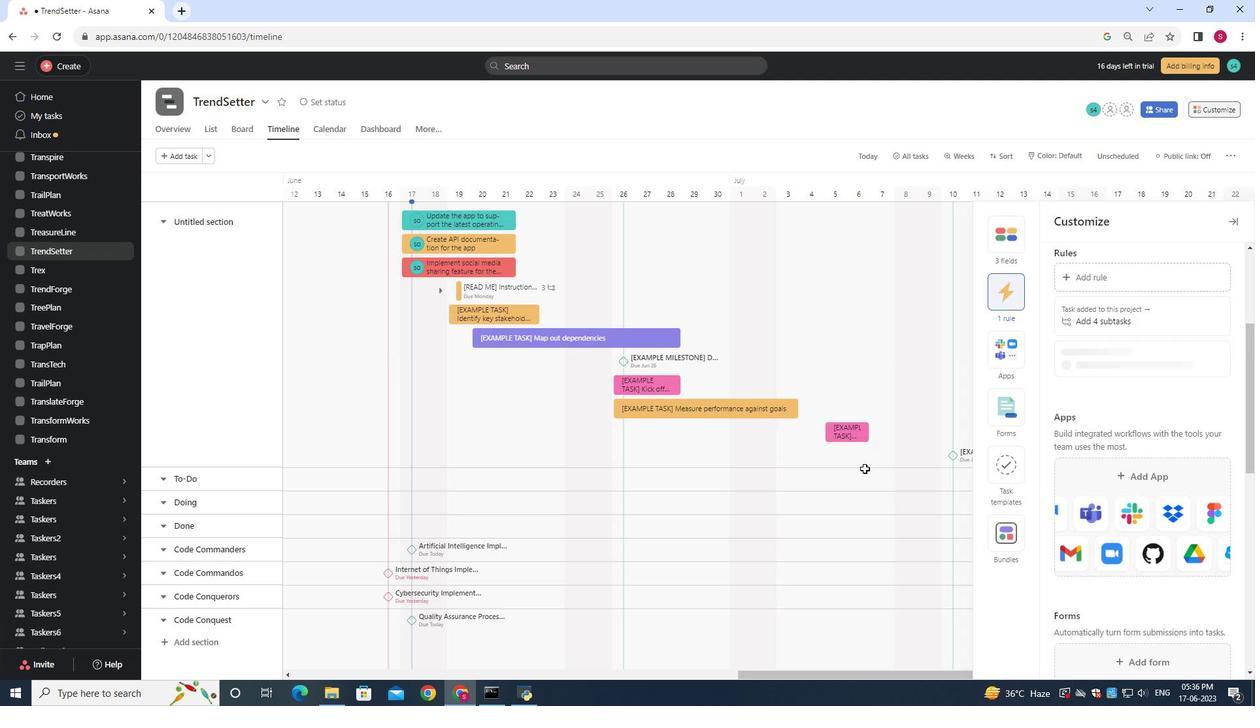 
